 Task: Apply filter "Over a year ago" in request date.
Action: Mouse pressed left at (644, 206)
Screenshot: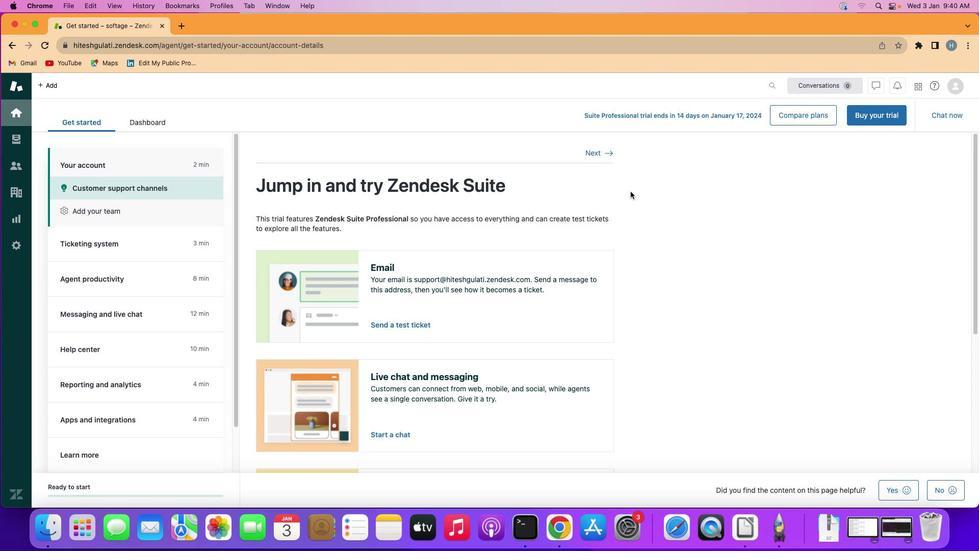 
Action: Mouse moved to (33, 149)
Screenshot: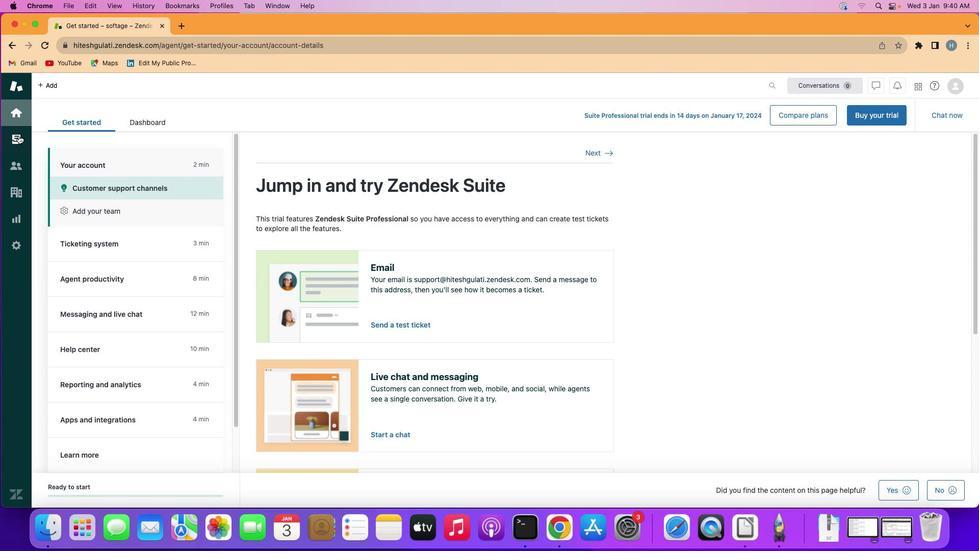 
Action: Mouse pressed left at (33, 149)
Screenshot: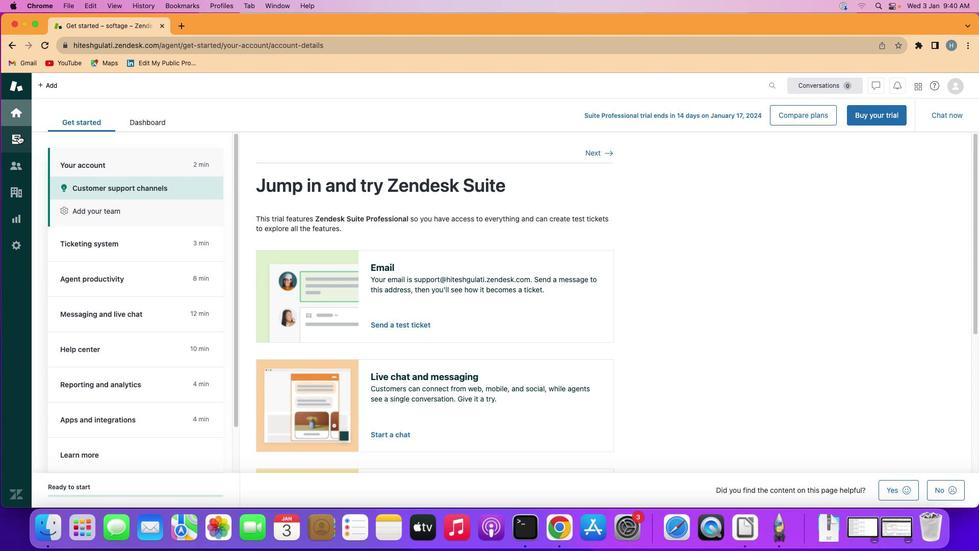 
Action: Mouse moved to (107, 226)
Screenshot: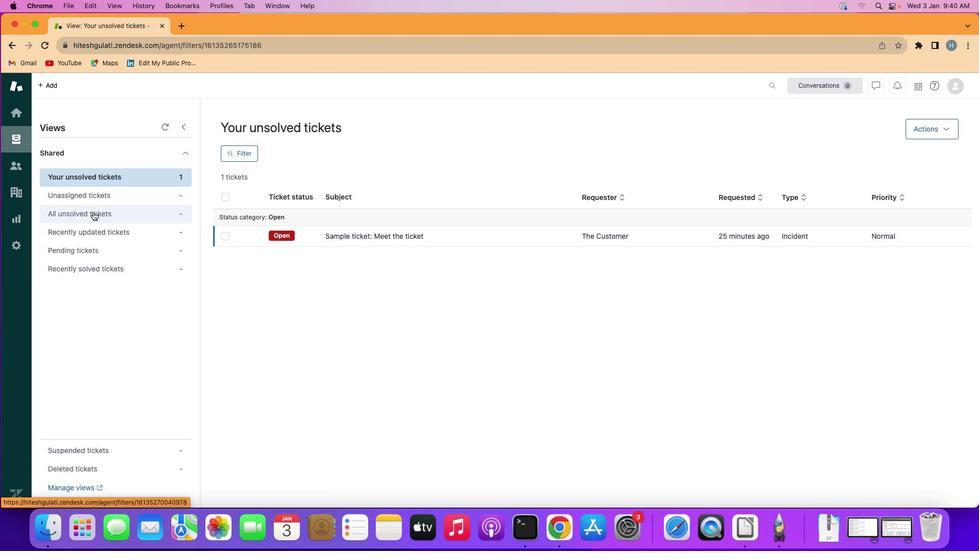 
Action: Mouse pressed left at (107, 226)
Screenshot: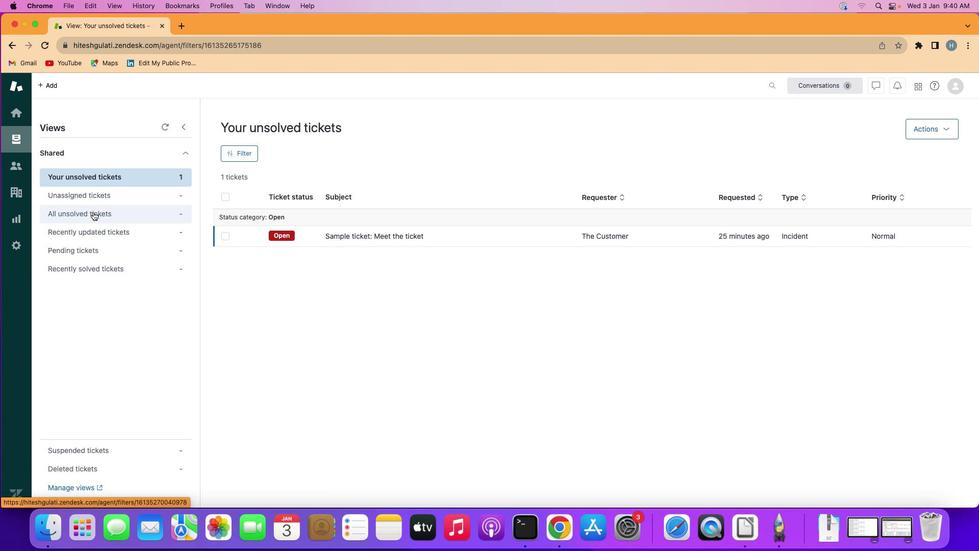 
Action: Mouse moved to (255, 173)
Screenshot: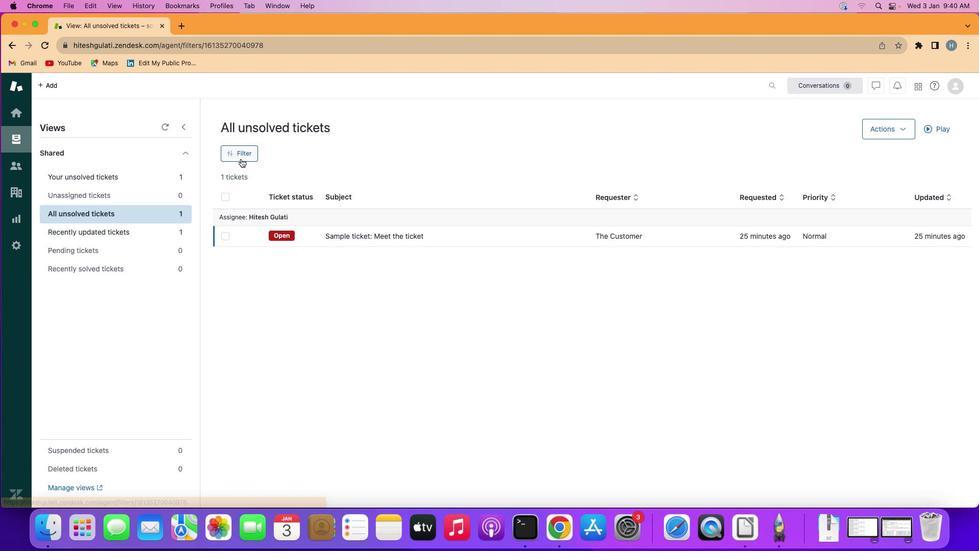 
Action: Mouse pressed left at (255, 173)
Screenshot: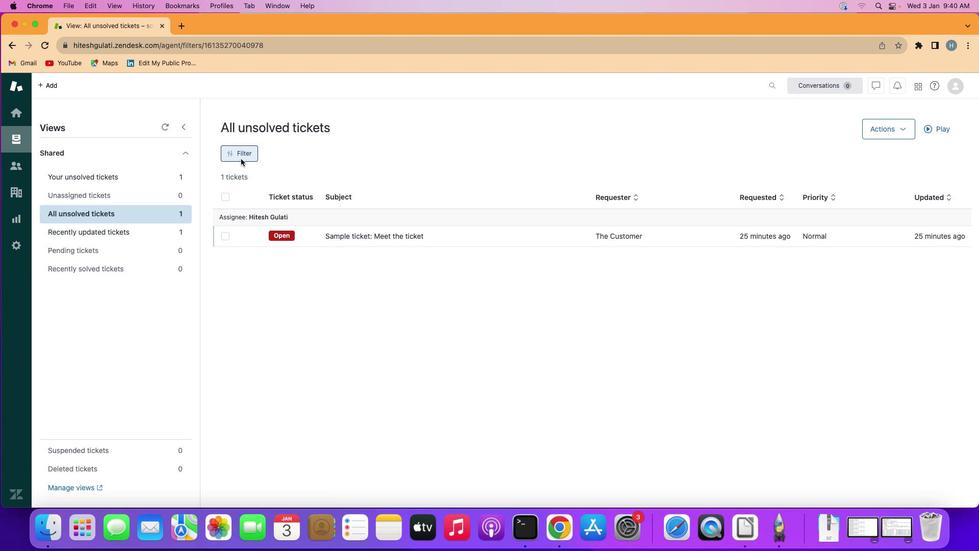 
Action: Mouse moved to (842, 301)
Screenshot: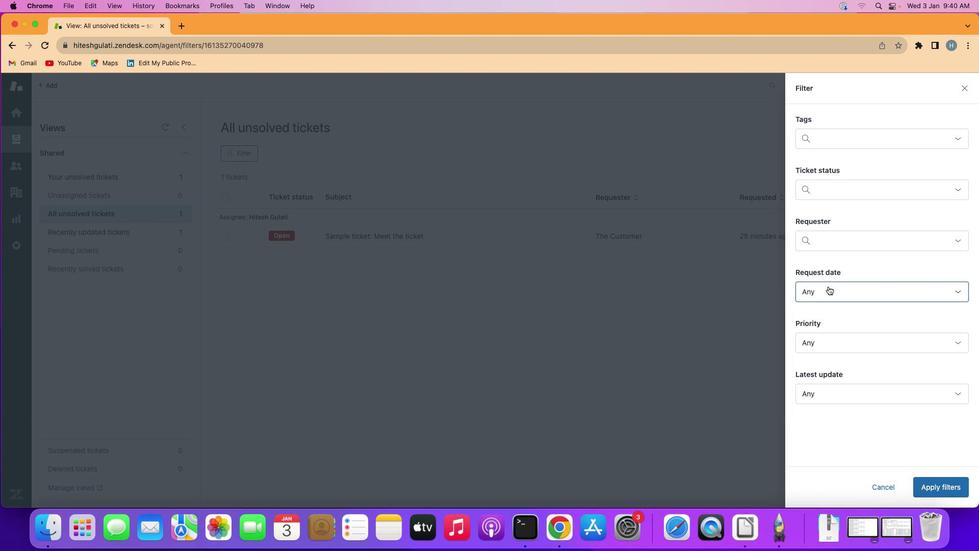 
Action: Mouse pressed left at (842, 301)
Screenshot: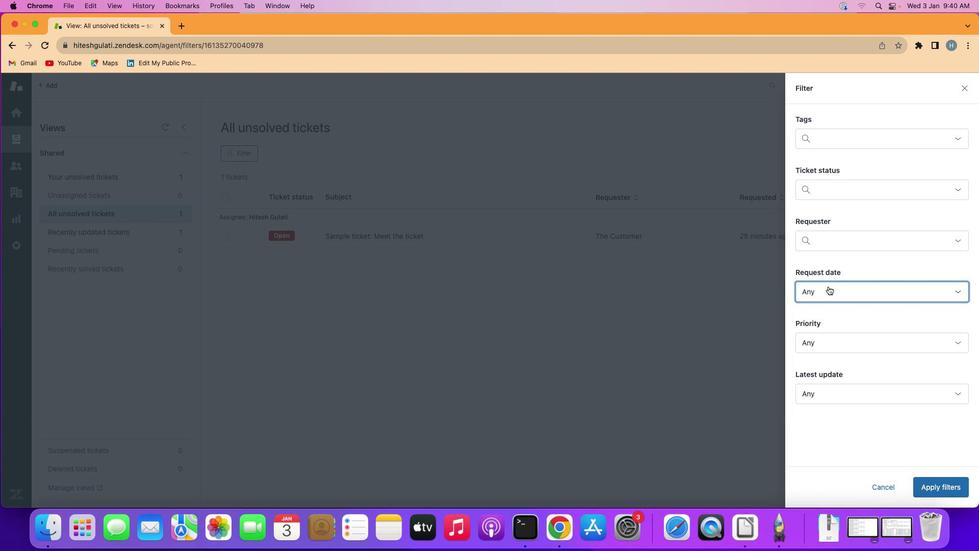 
Action: Mouse moved to (888, 466)
Screenshot: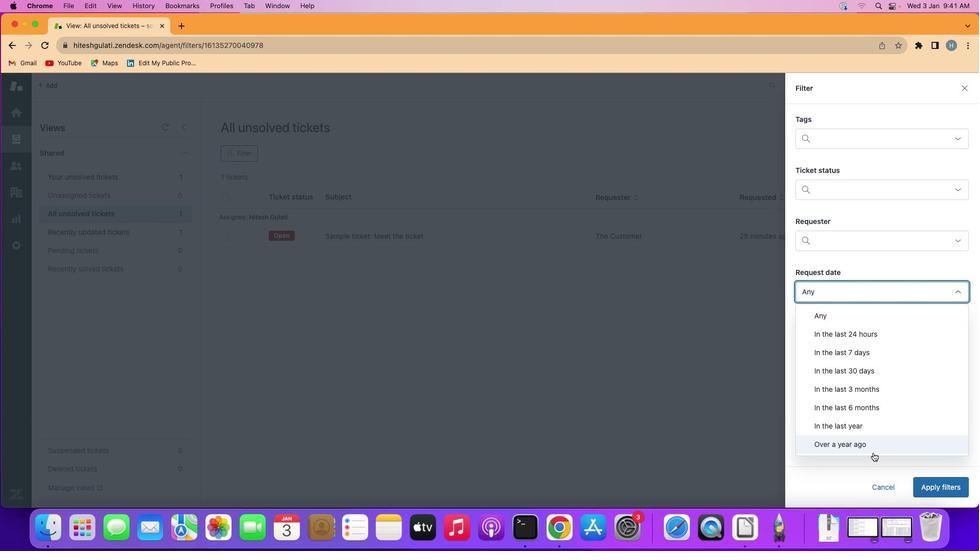 
Action: Mouse pressed left at (888, 466)
Screenshot: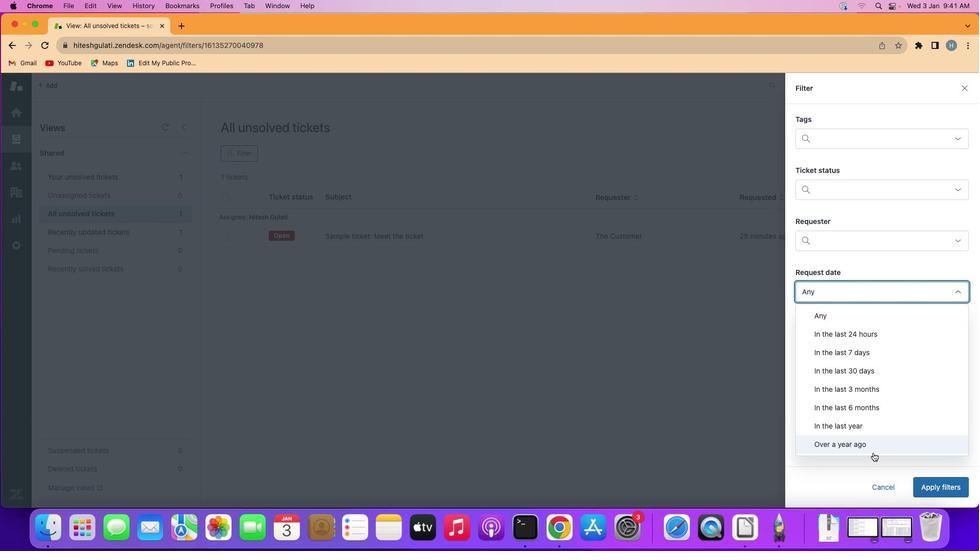 
Action: Mouse moved to (953, 500)
Screenshot: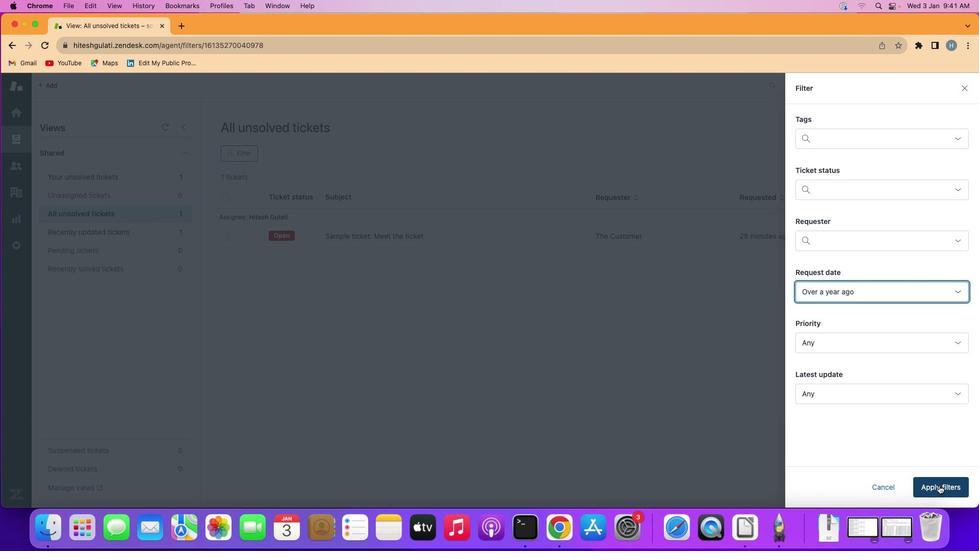 
Action: Mouse pressed left at (953, 500)
Screenshot: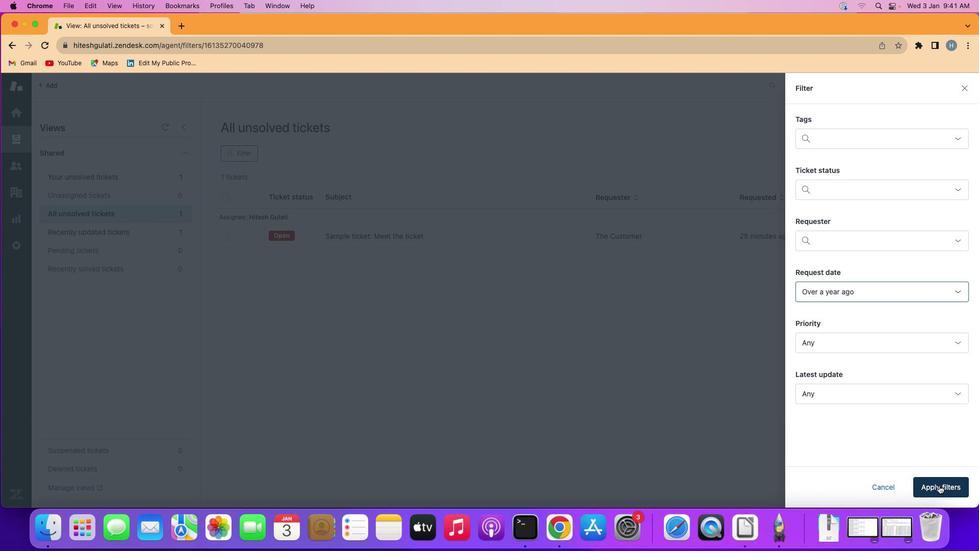 
Action: Mouse moved to (618, 380)
Screenshot: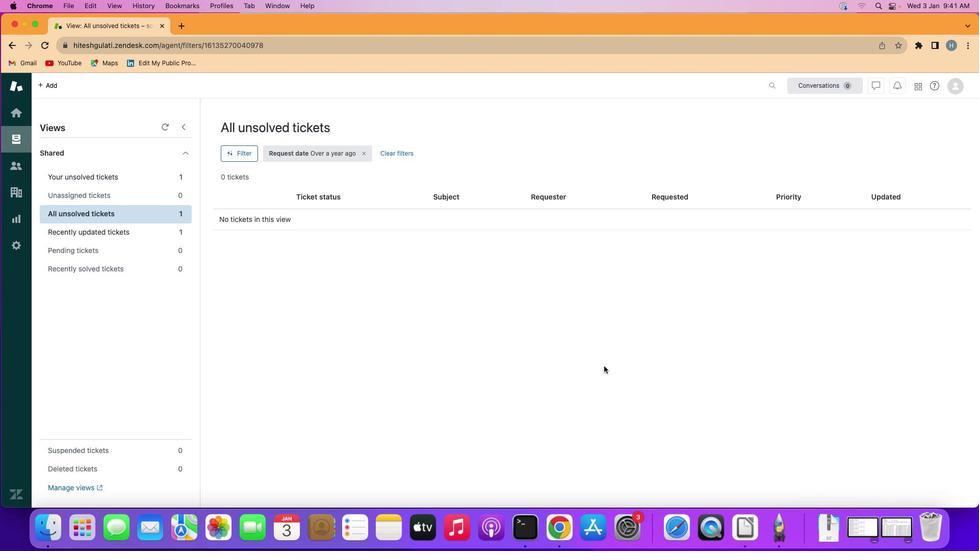 
